 Task: Setup home page properties.
Action: Mouse moved to (1262, 92)
Screenshot: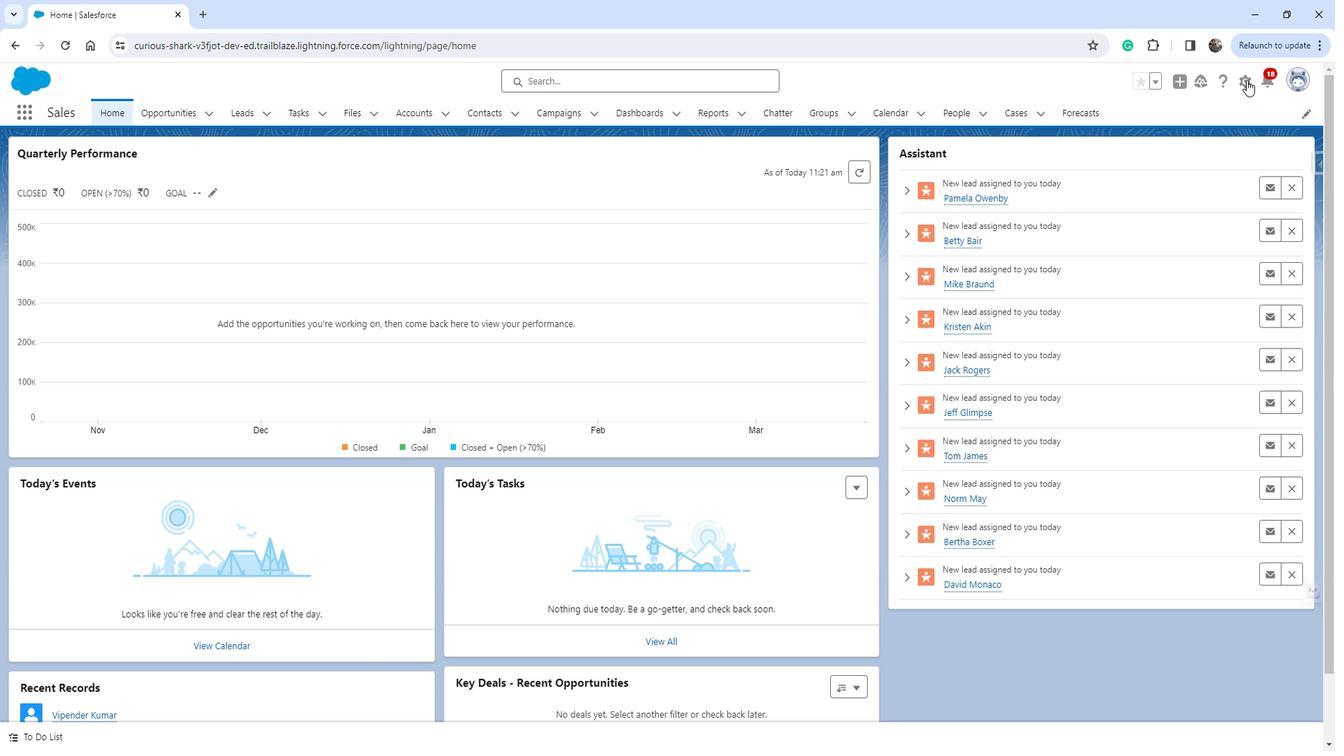 
Action: Mouse pressed left at (1262, 92)
Screenshot: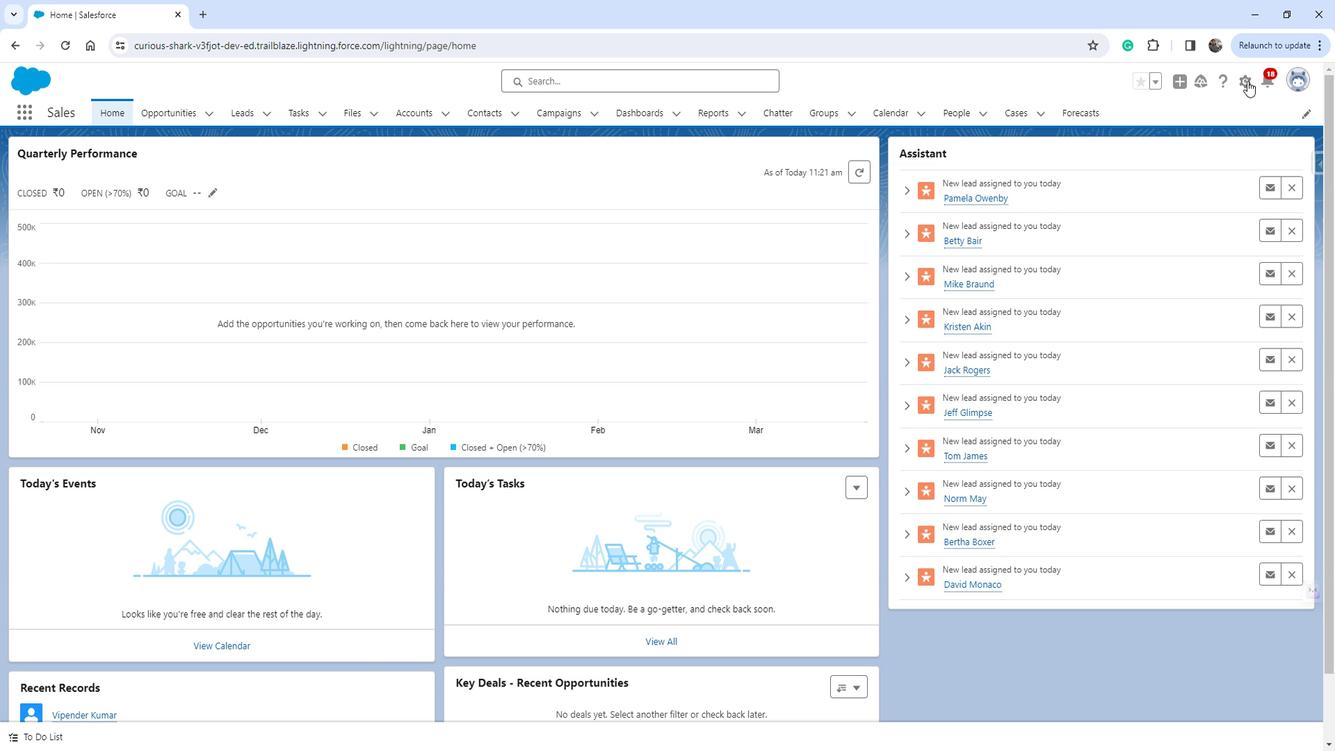 
Action: Mouse moved to (1201, 127)
Screenshot: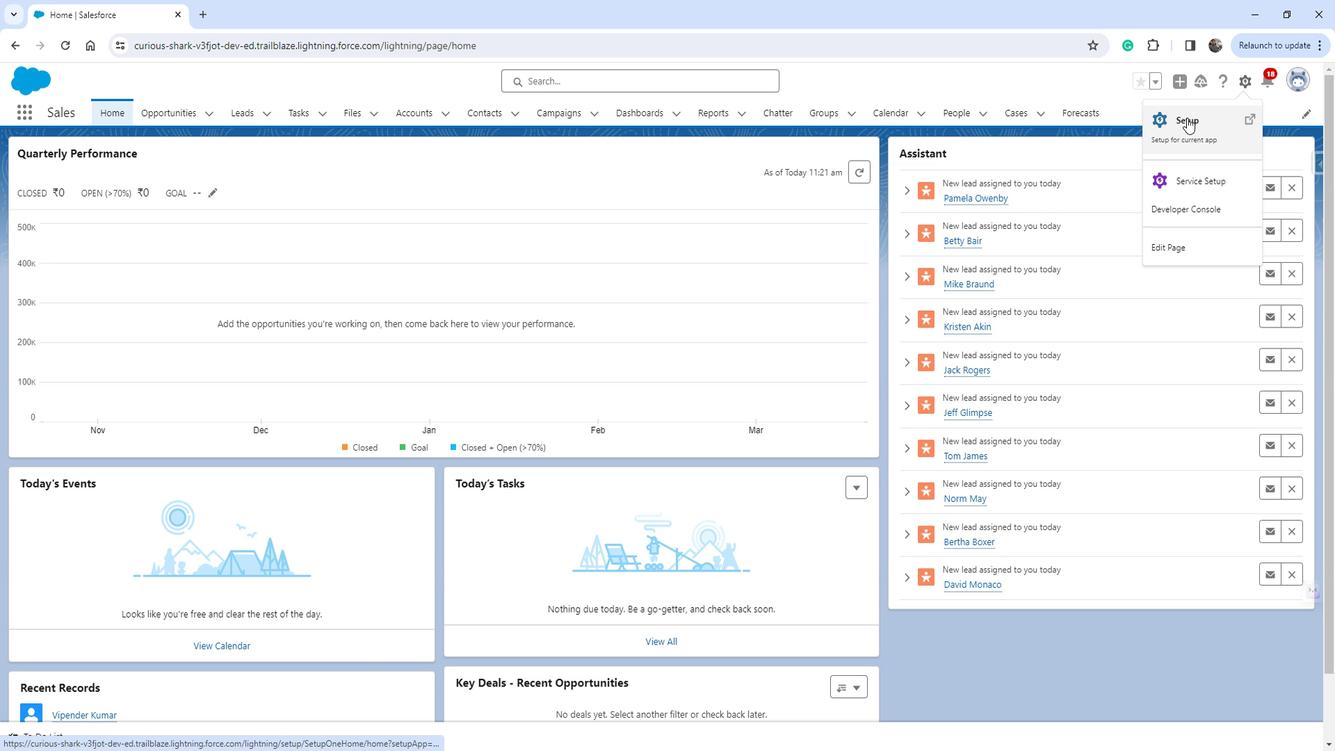 
Action: Mouse pressed left at (1201, 127)
Screenshot: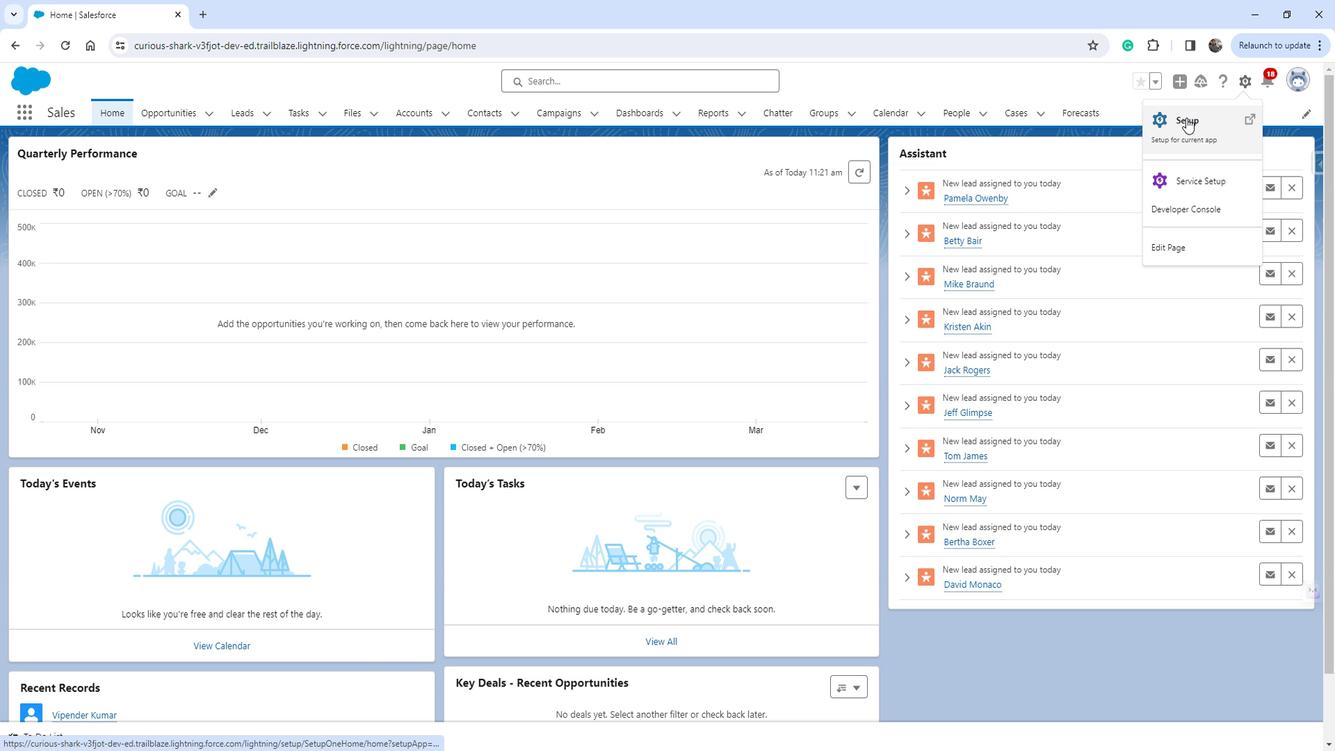 
Action: Mouse moved to (91, 427)
Screenshot: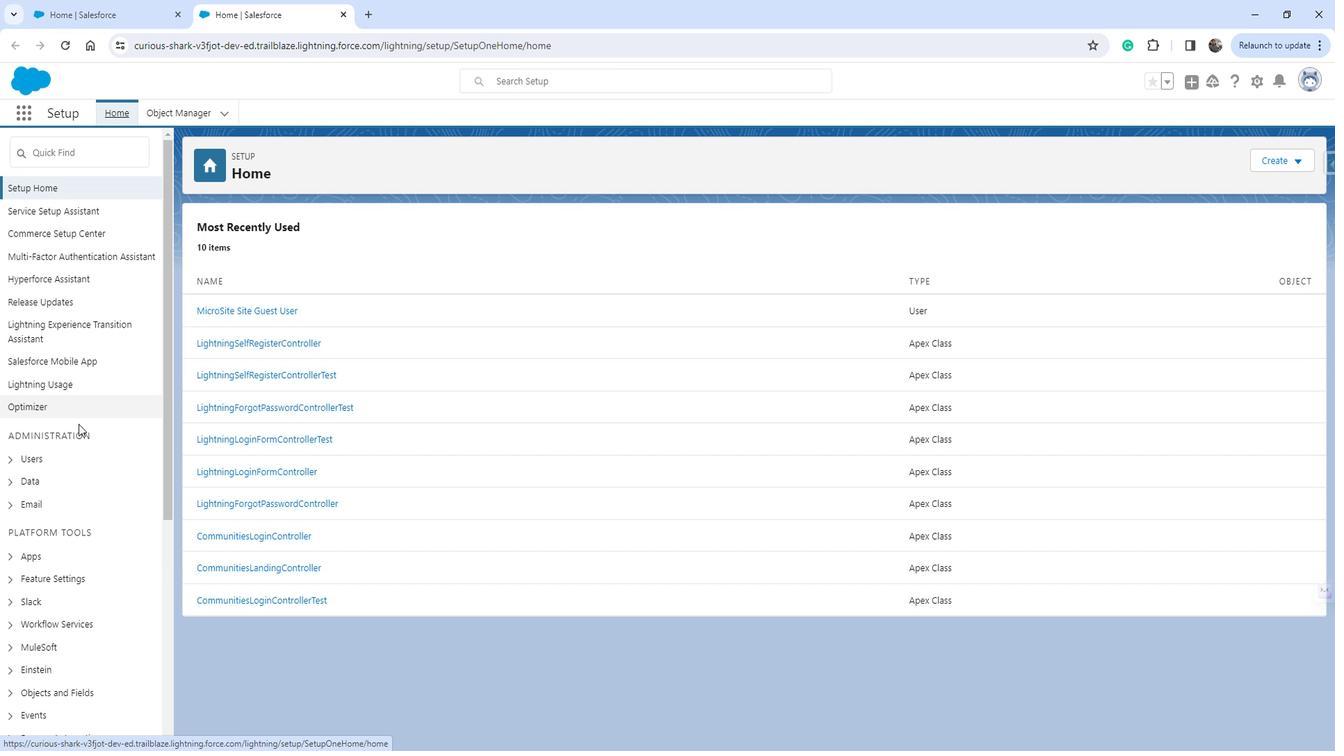 
Action: Mouse scrolled (91, 427) with delta (0, 0)
Screenshot: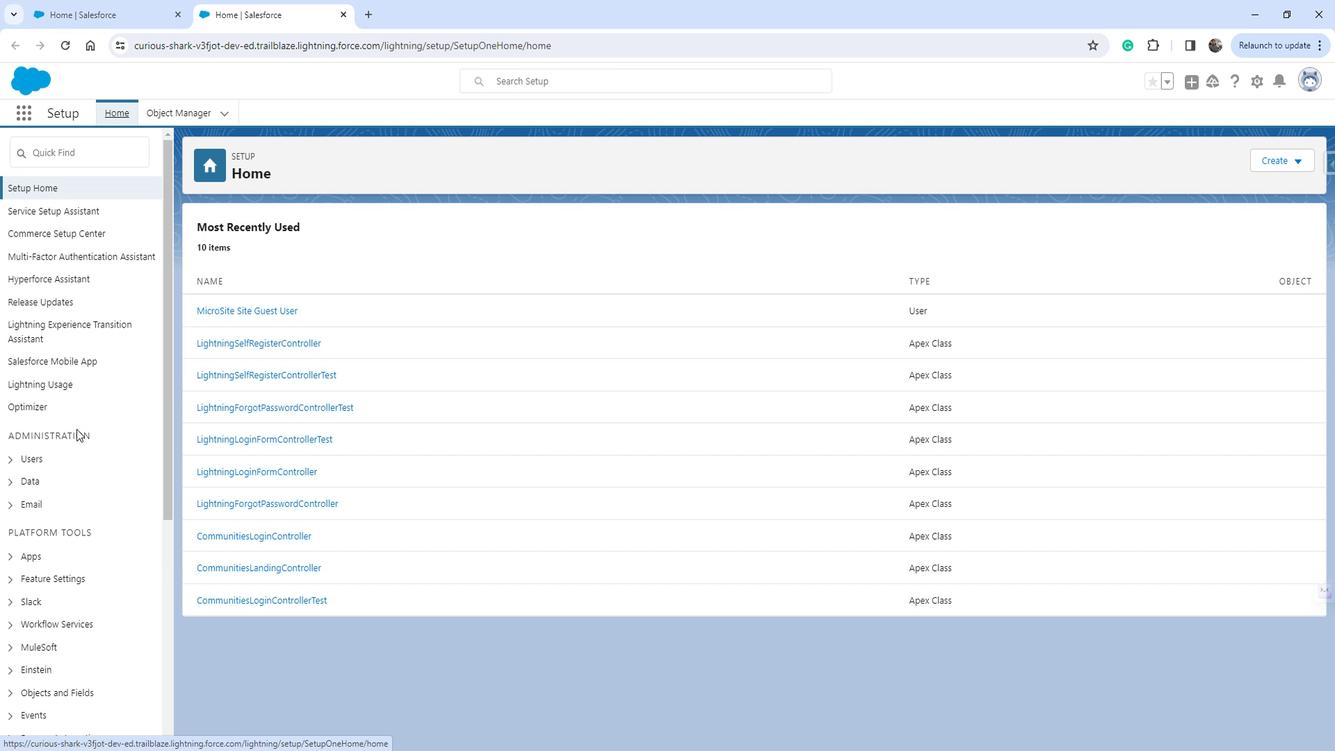 
Action: Mouse moved to (89, 430)
Screenshot: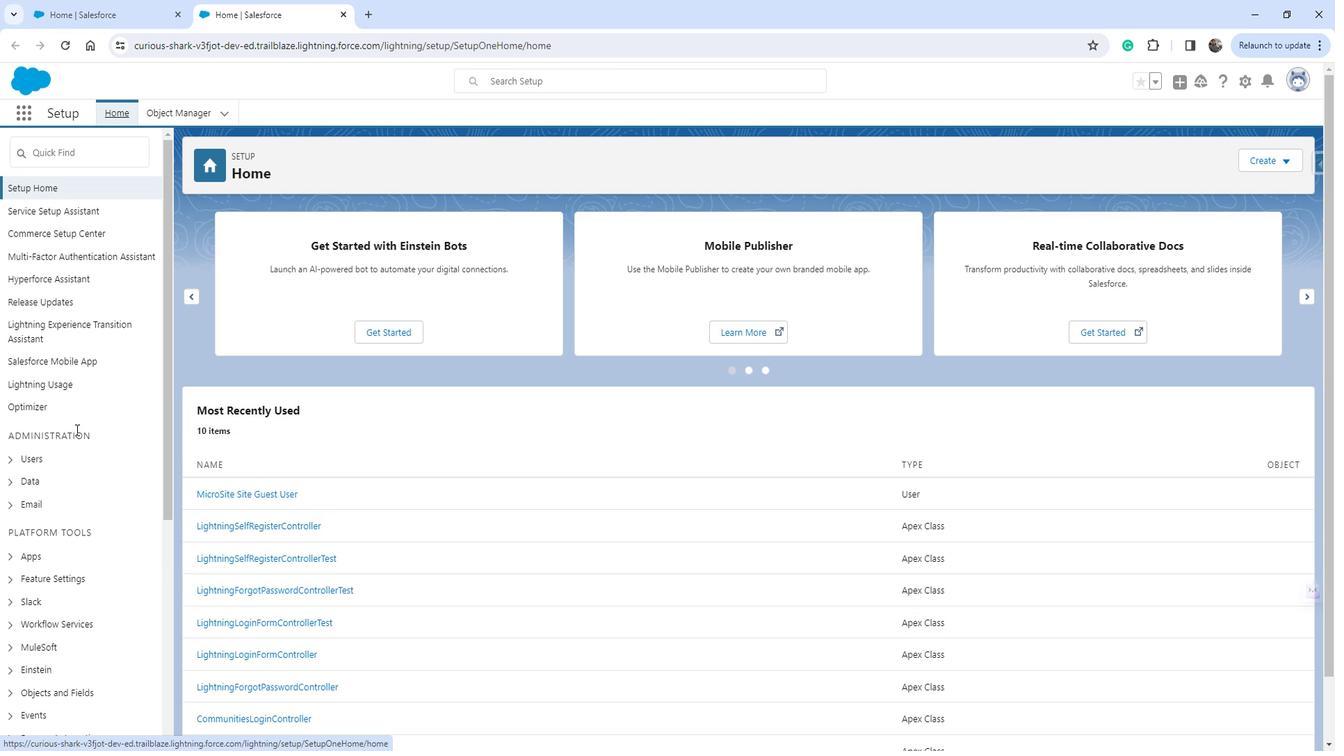
Action: Mouse scrolled (89, 429) with delta (0, 0)
Screenshot: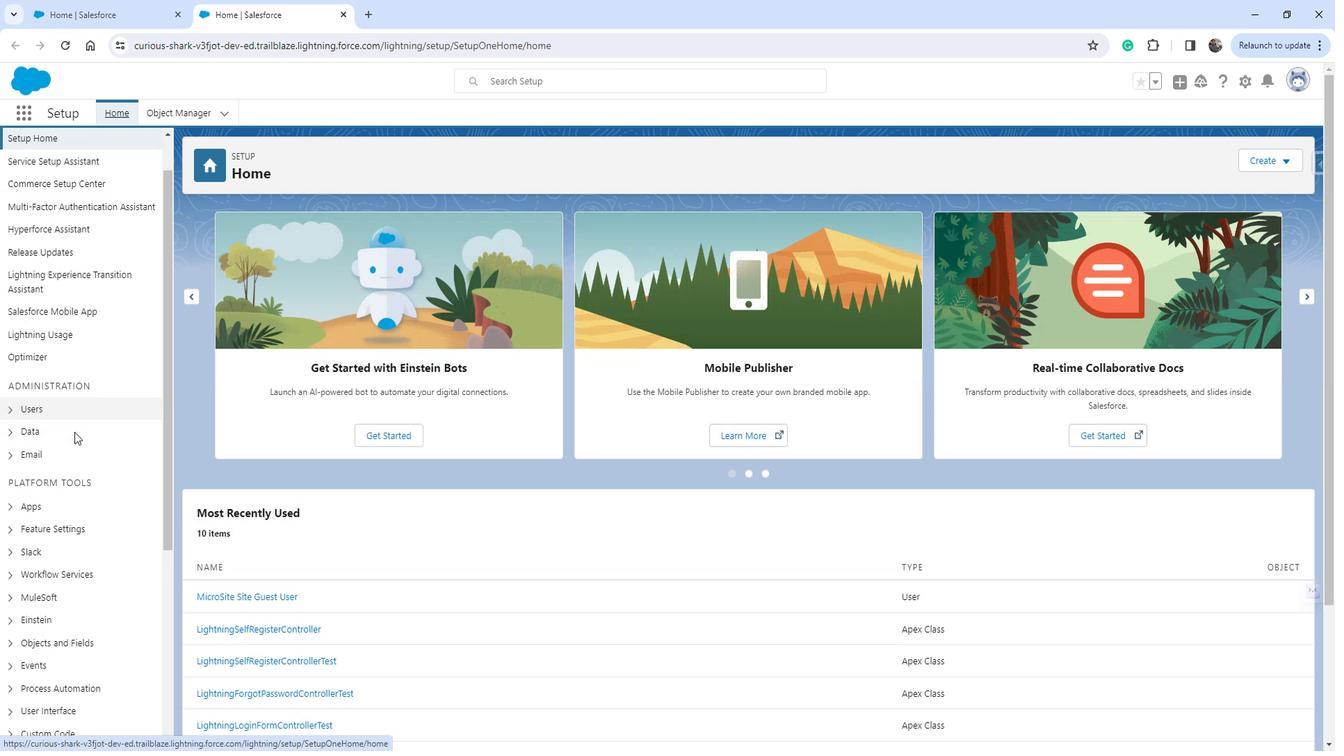 
Action: Mouse moved to (23, 432)
Screenshot: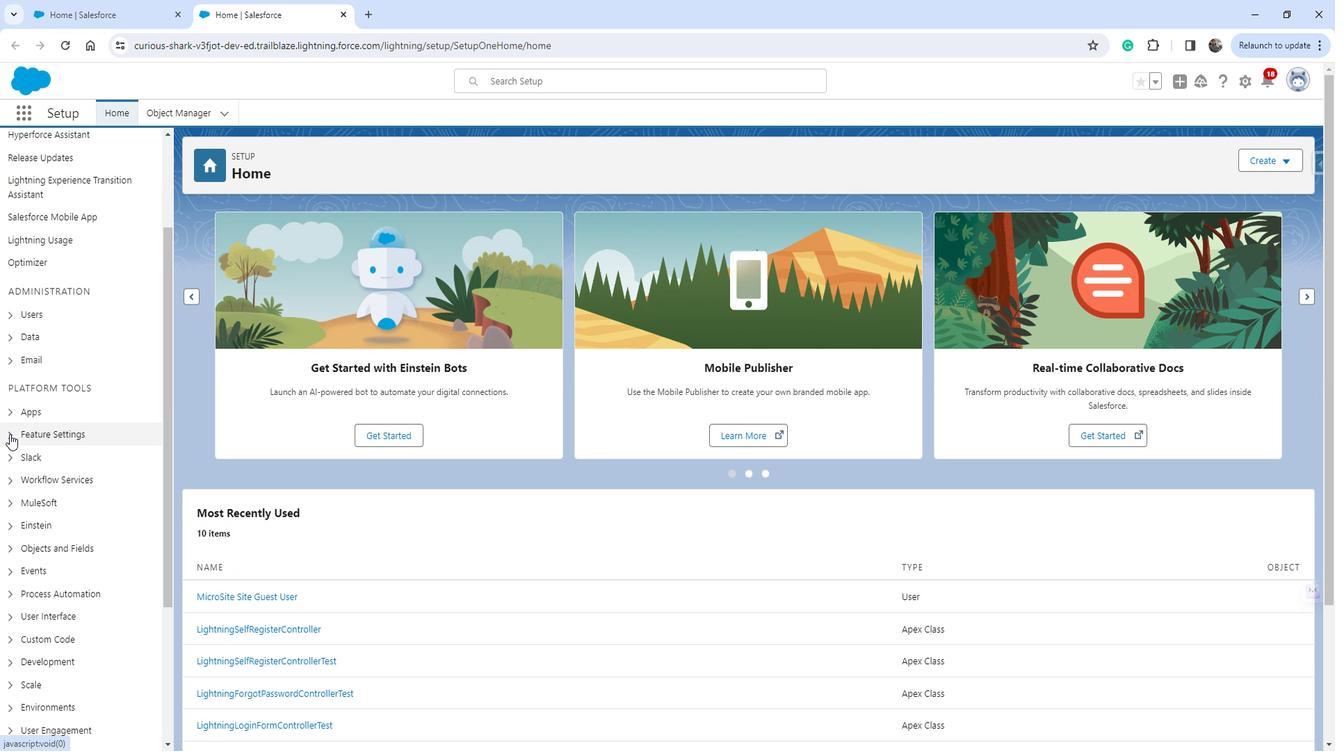 
Action: Mouse pressed left at (23, 432)
Screenshot: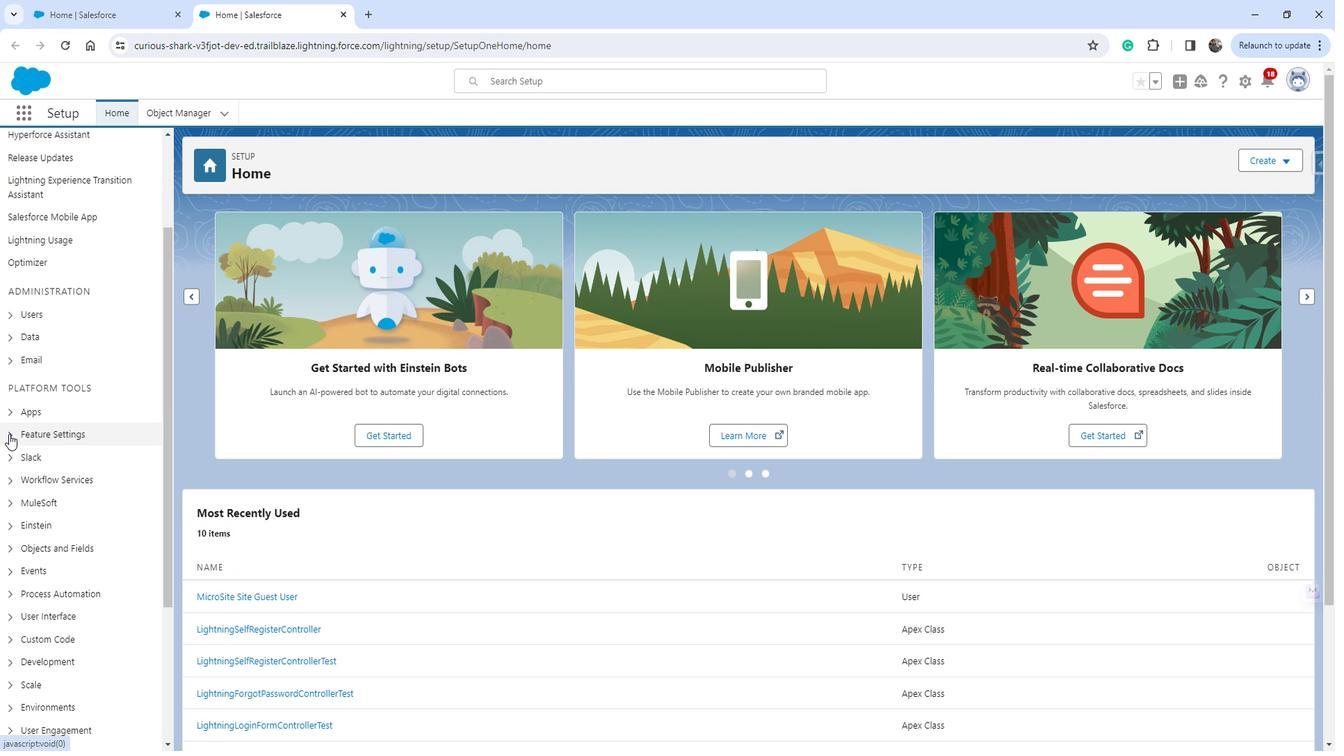 
Action: Mouse moved to (84, 444)
Screenshot: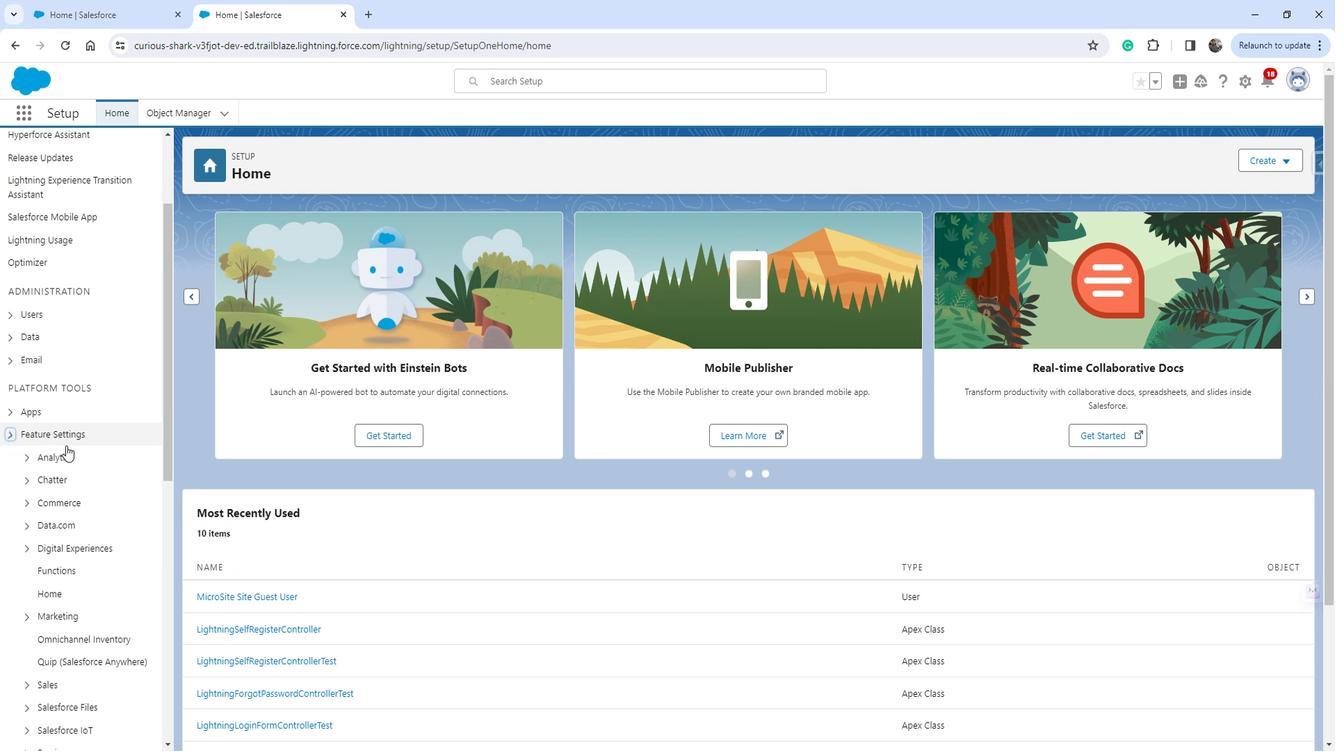 
Action: Mouse scrolled (84, 443) with delta (0, 0)
Screenshot: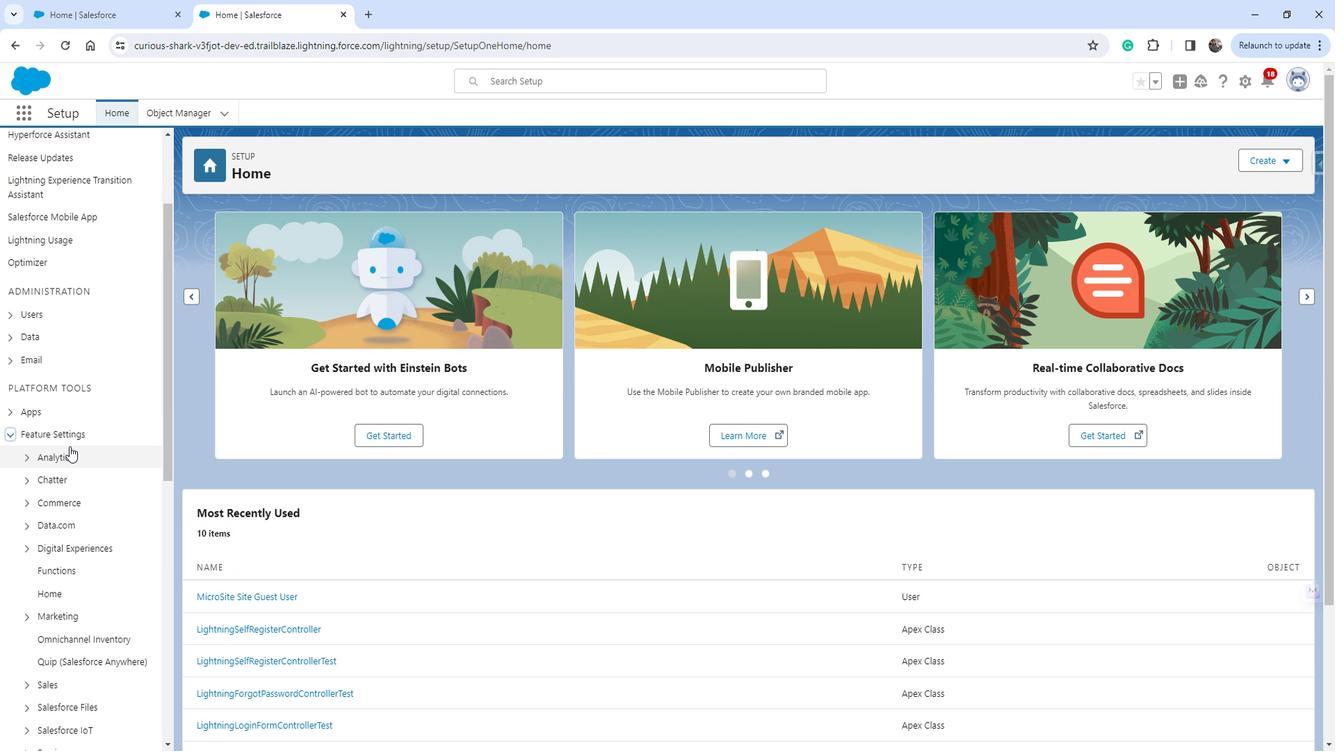 
Action: Mouse scrolled (84, 443) with delta (0, 0)
Screenshot: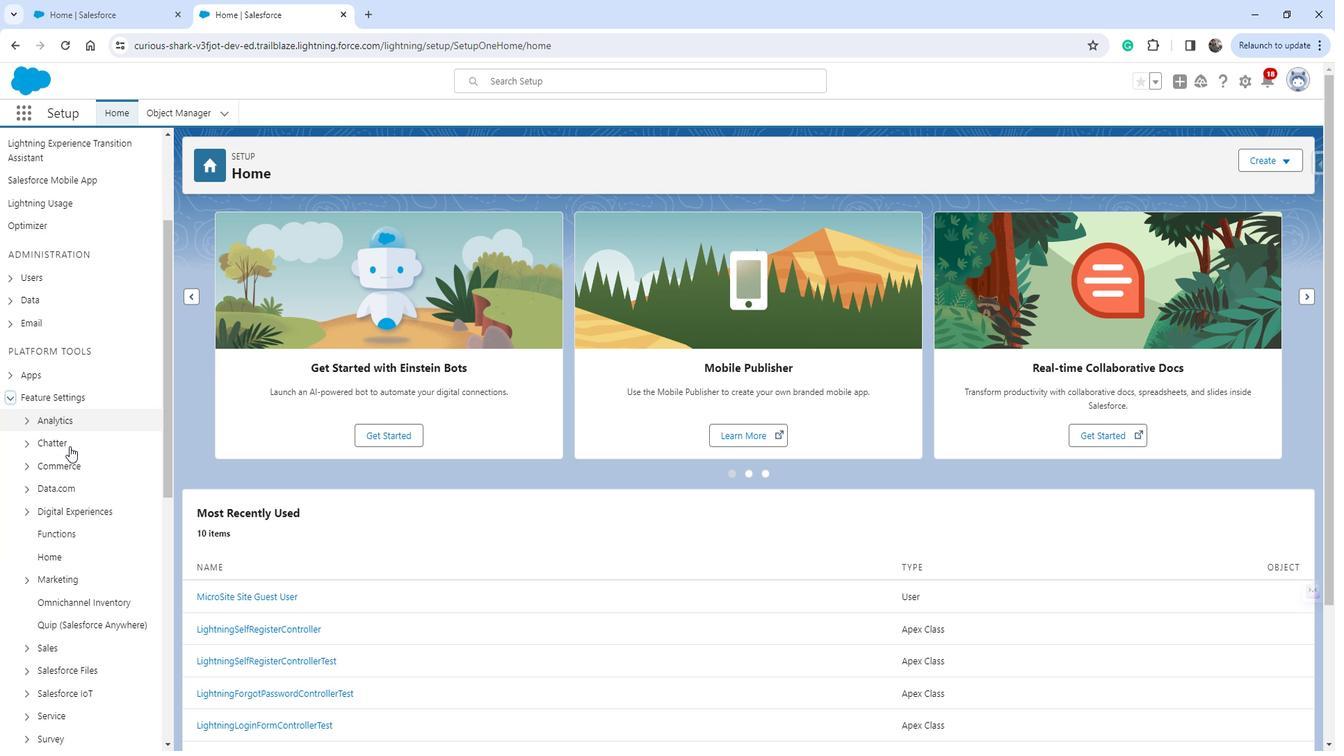 
Action: Mouse moved to (93, 404)
Screenshot: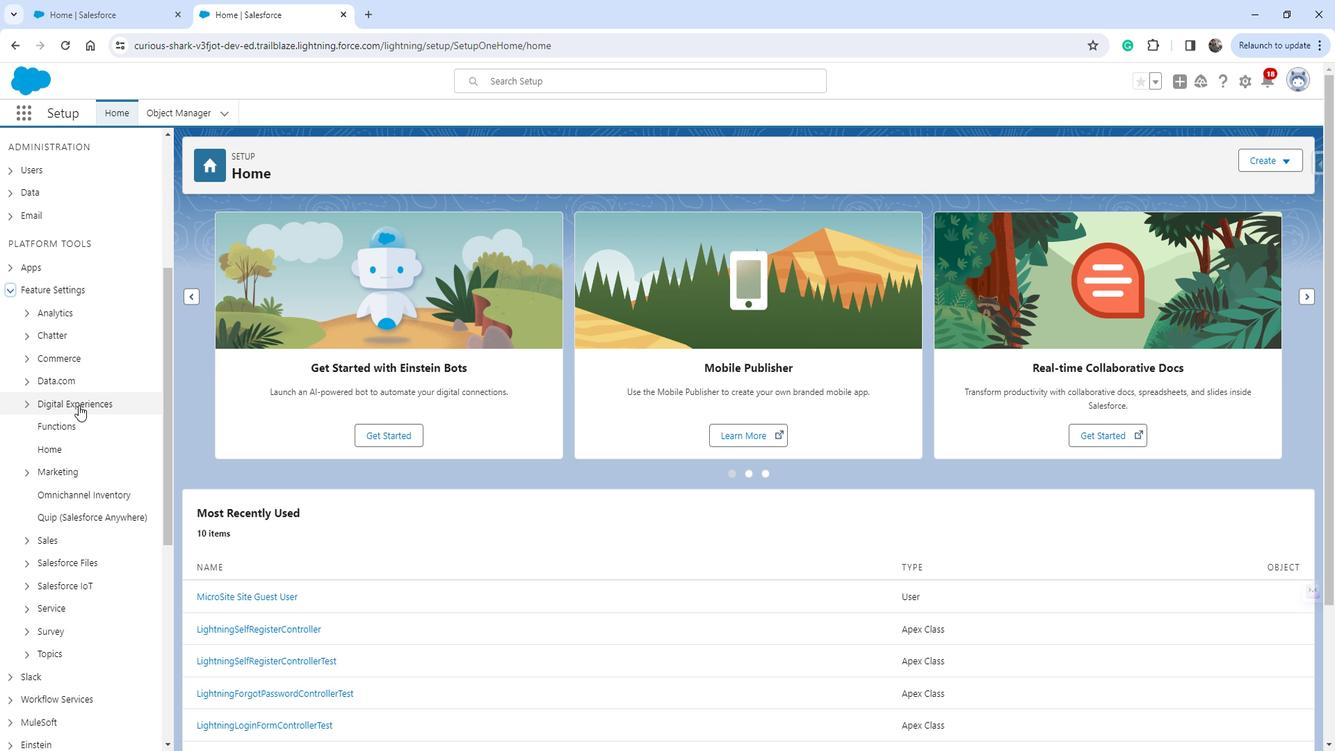
Action: Mouse pressed left at (93, 404)
Screenshot: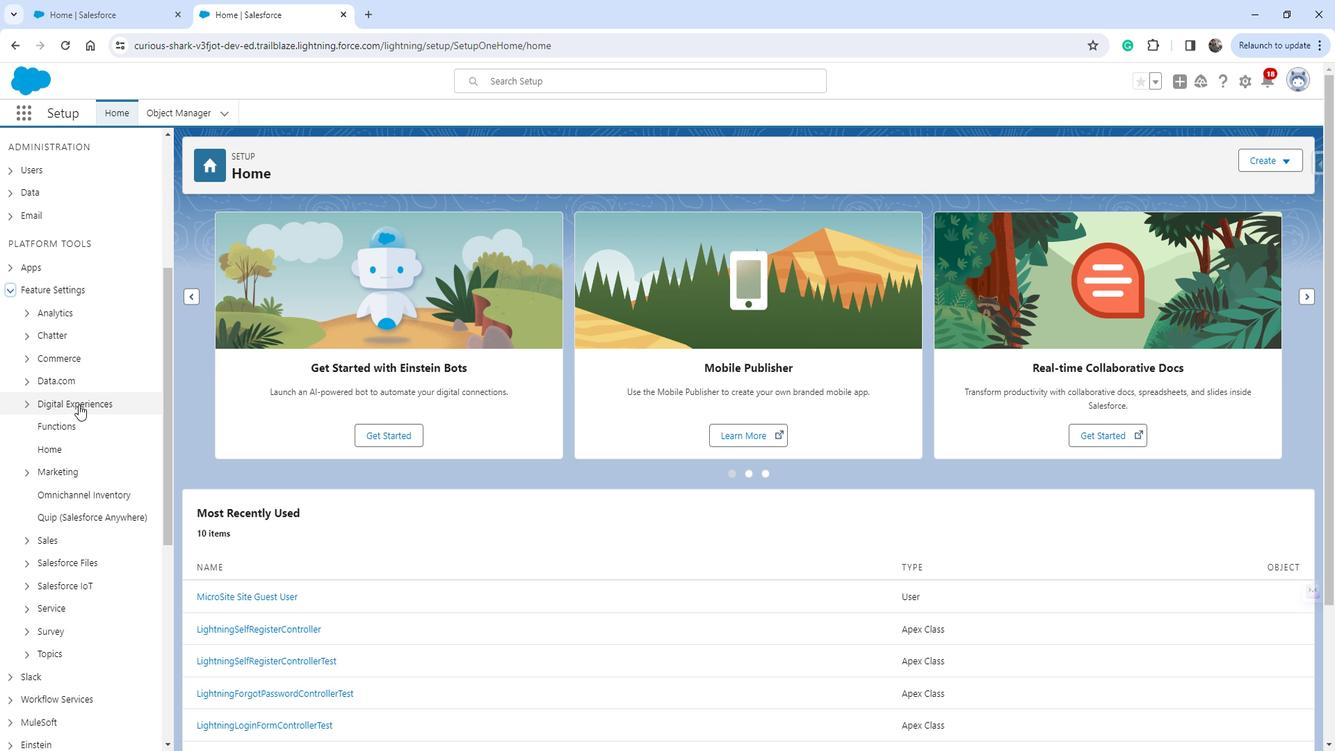 
Action: Mouse moved to (77, 426)
Screenshot: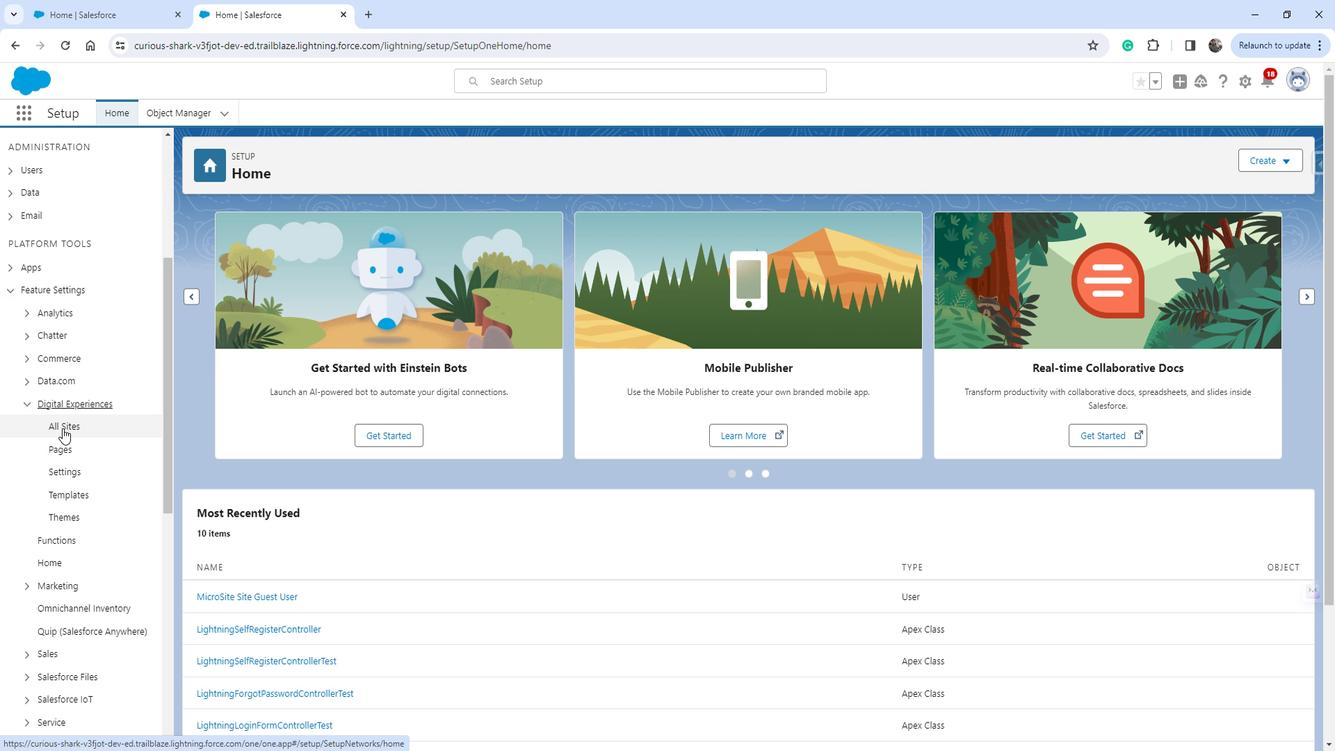 
Action: Mouse pressed left at (77, 426)
Screenshot: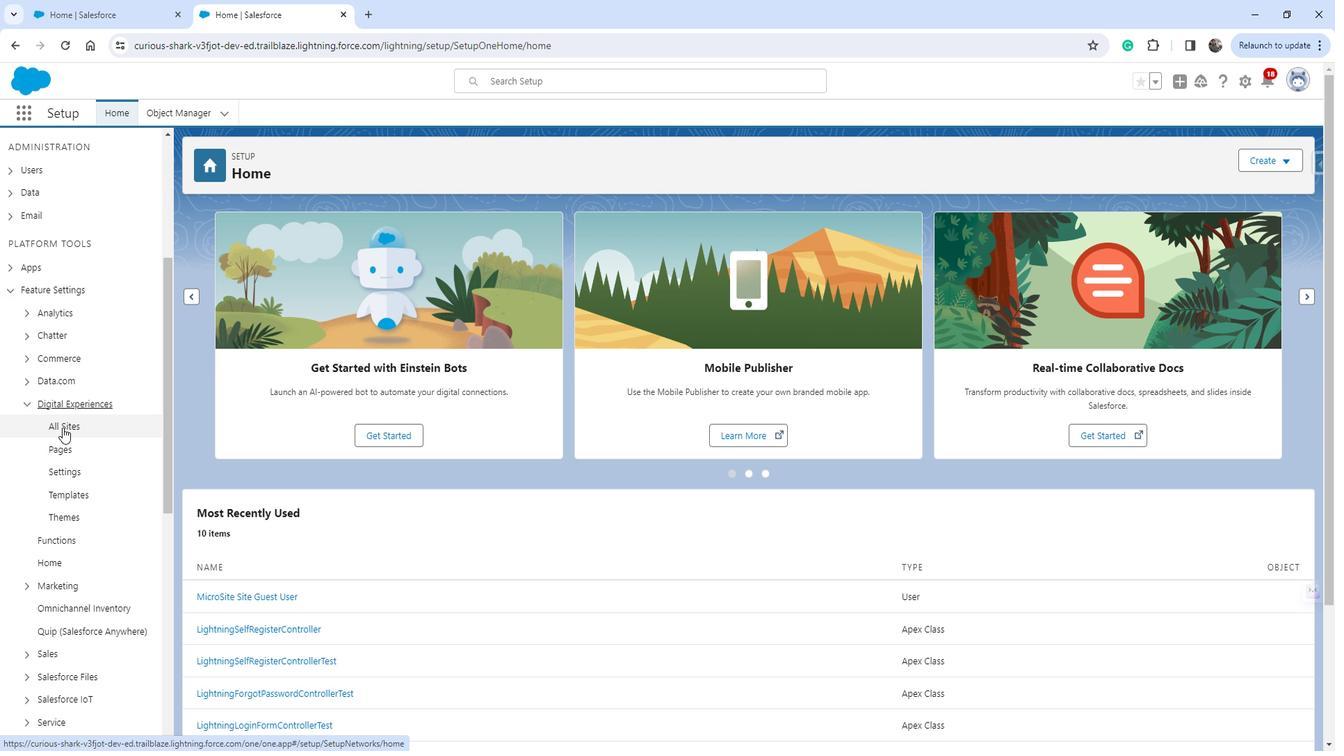 
Action: Mouse moved to (239, 336)
Screenshot: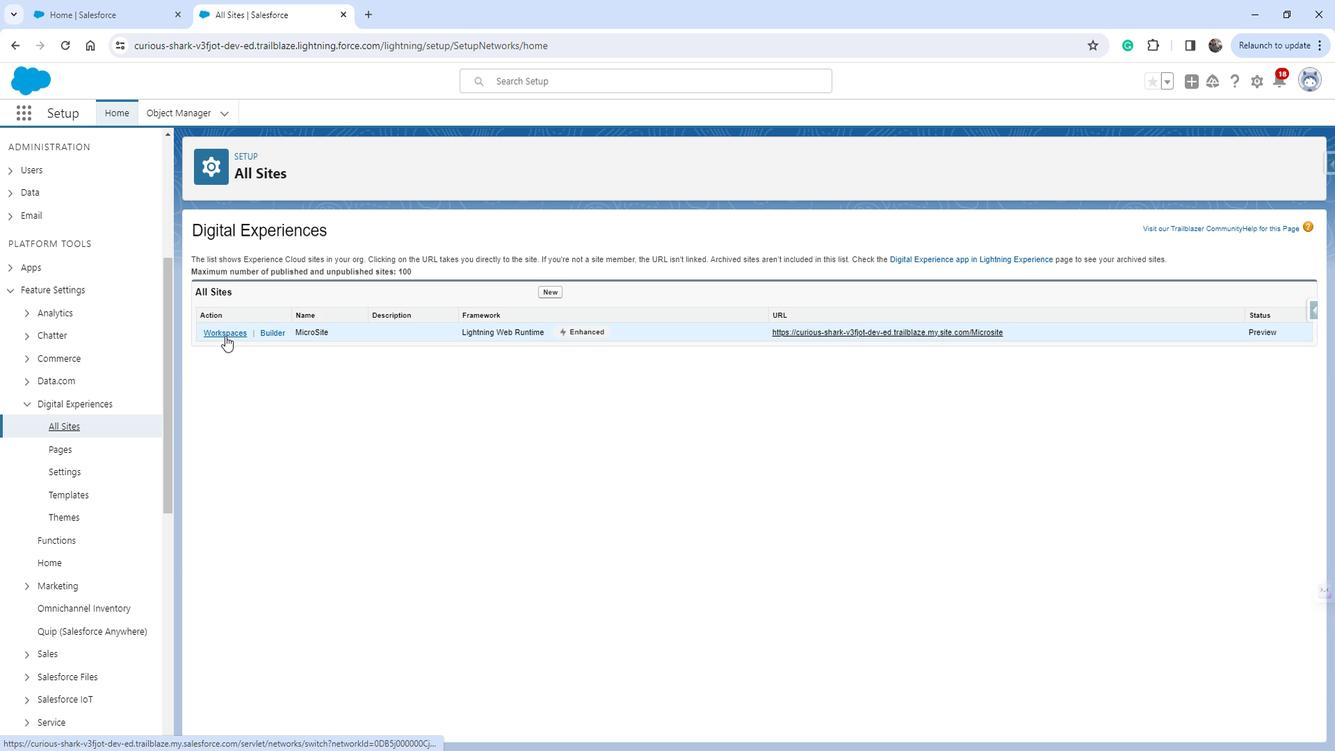 
Action: Mouse pressed left at (239, 336)
Screenshot: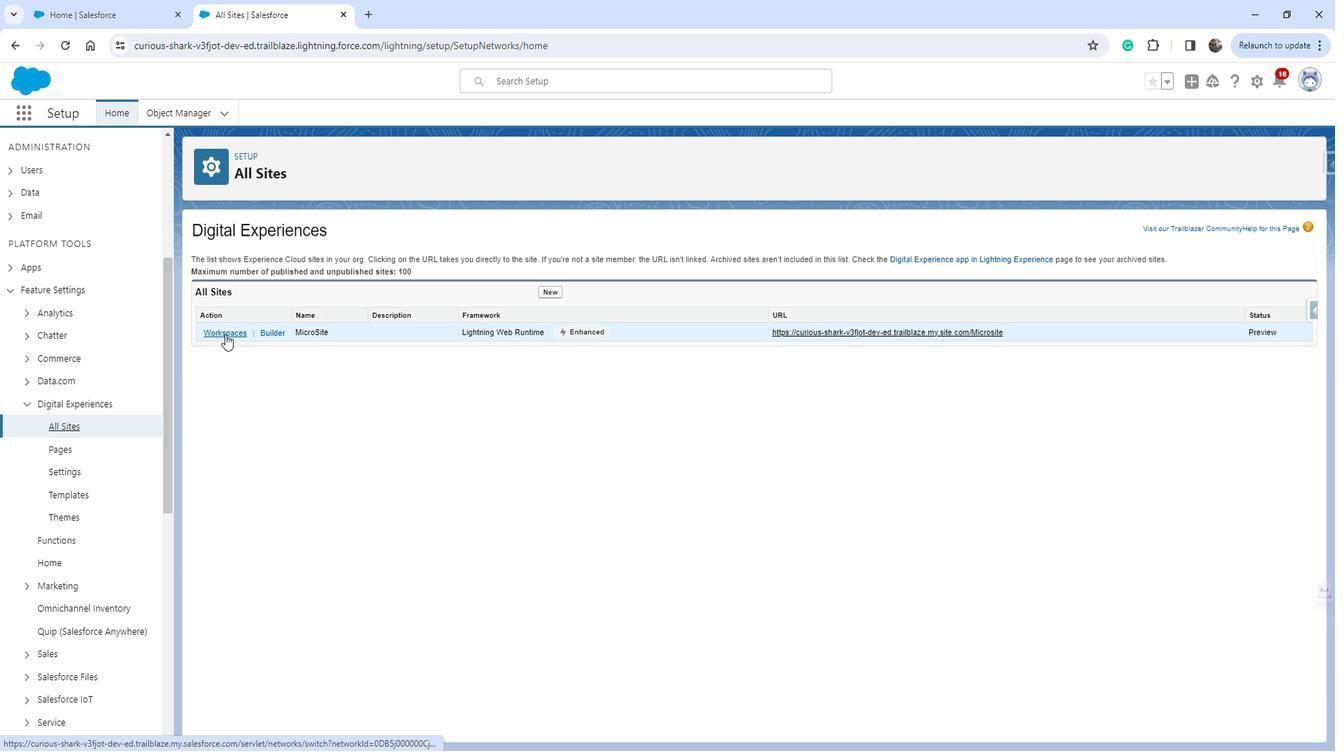 
Action: Mouse moved to (242, 362)
Screenshot: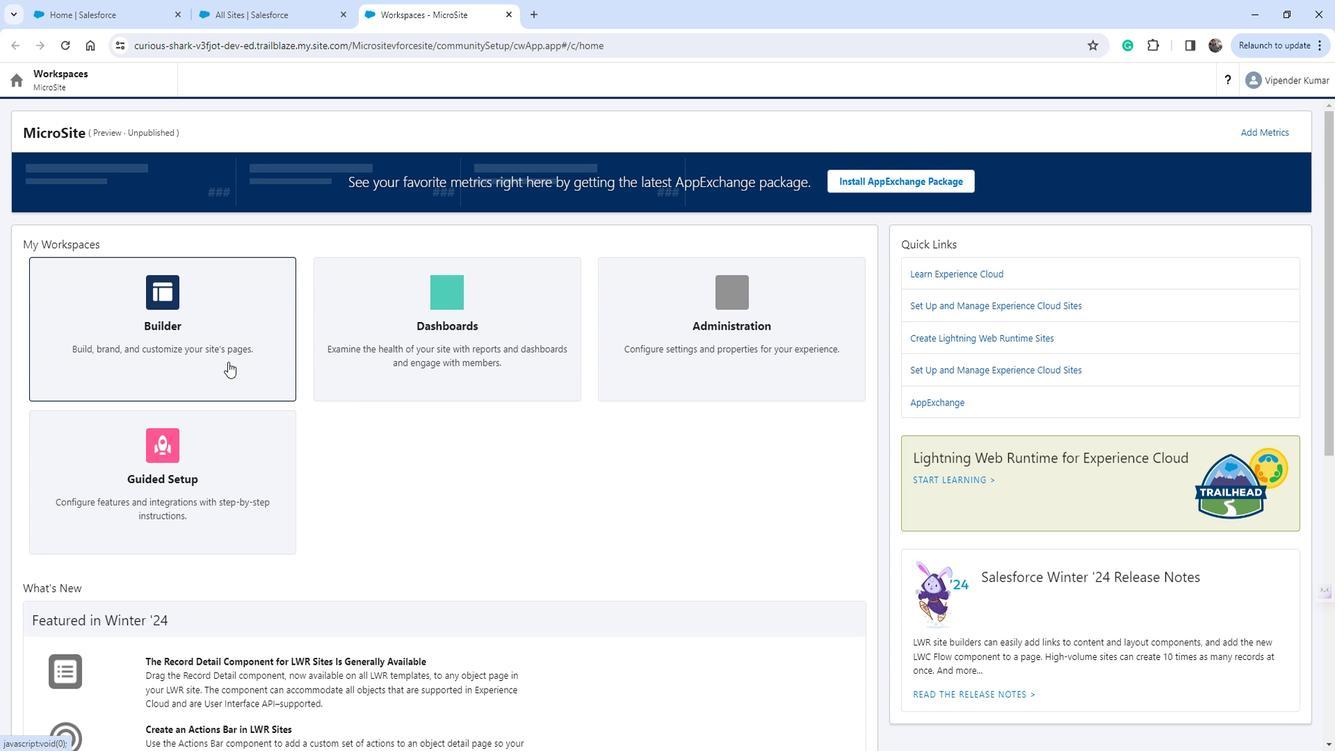 
Action: Mouse pressed left at (242, 362)
Screenshot: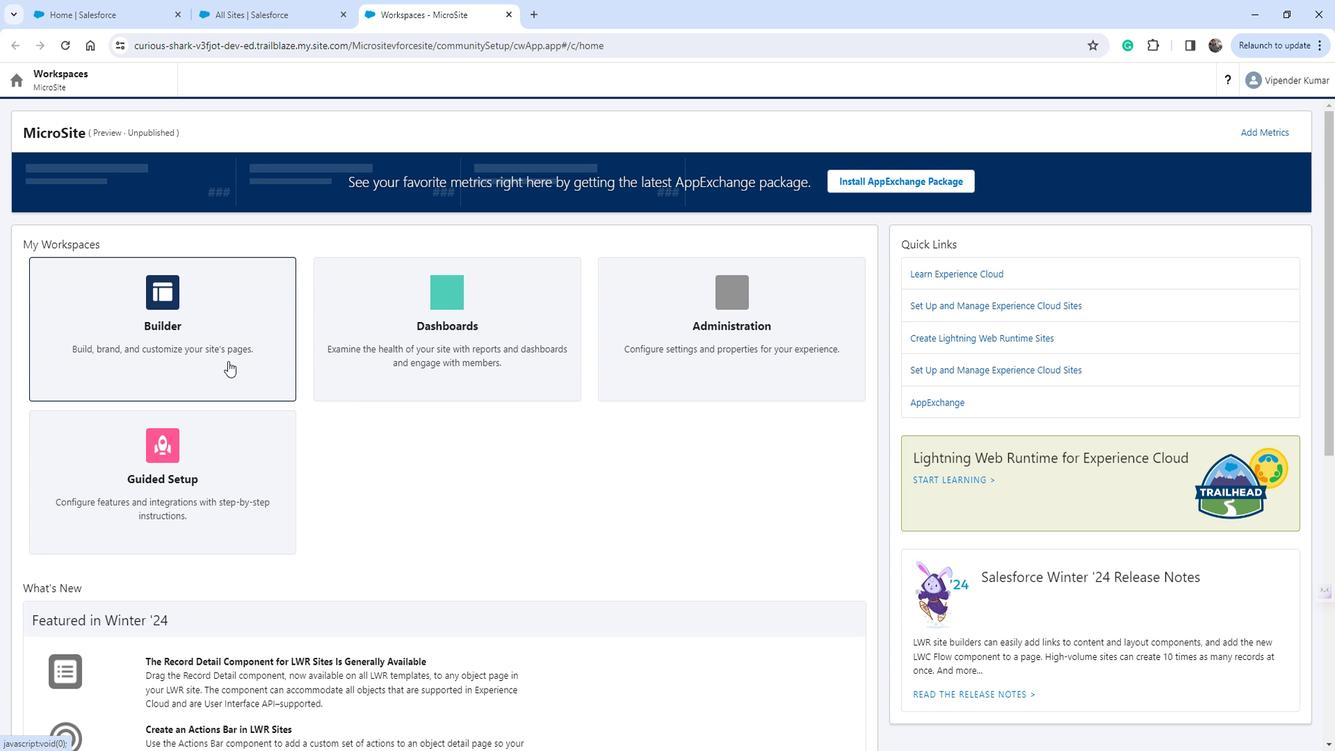 
Action: Mouse moved to (258, 93)
Screenshot: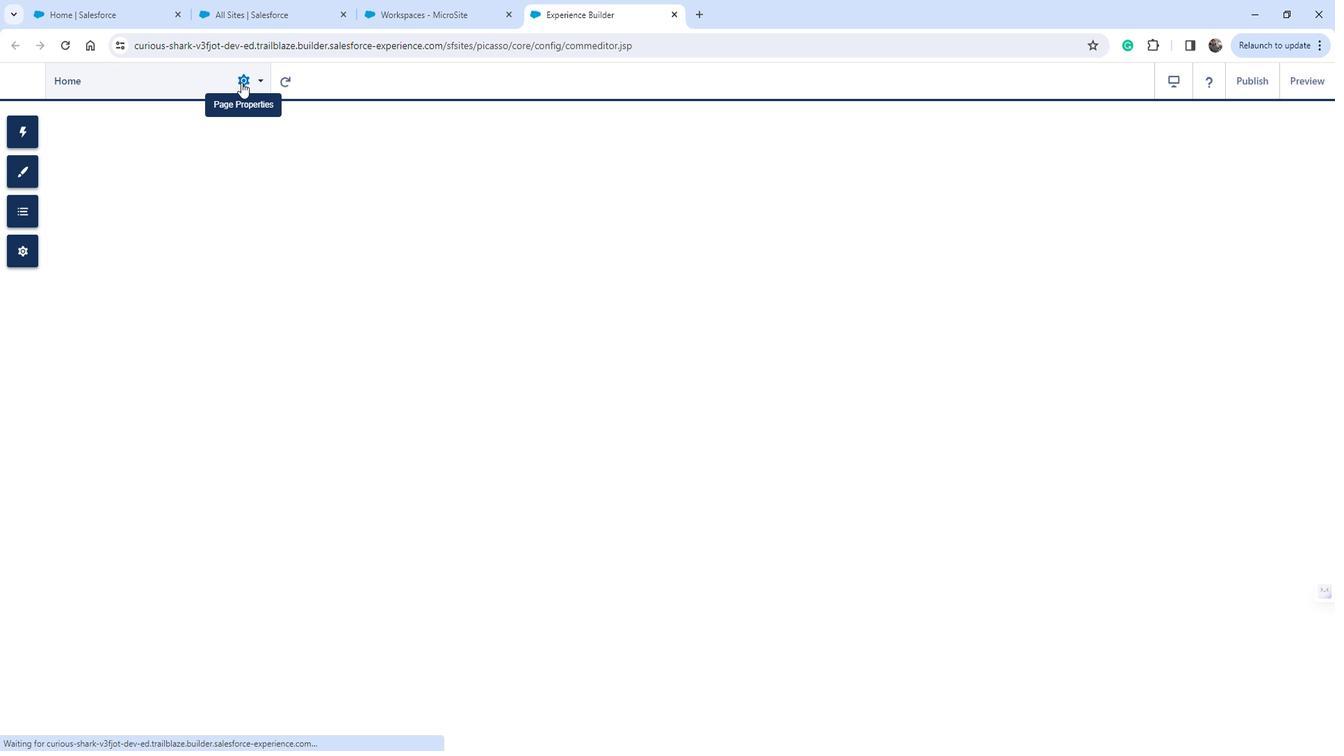 
Action: Mouse pressed left at (258, 93)
Screenshot: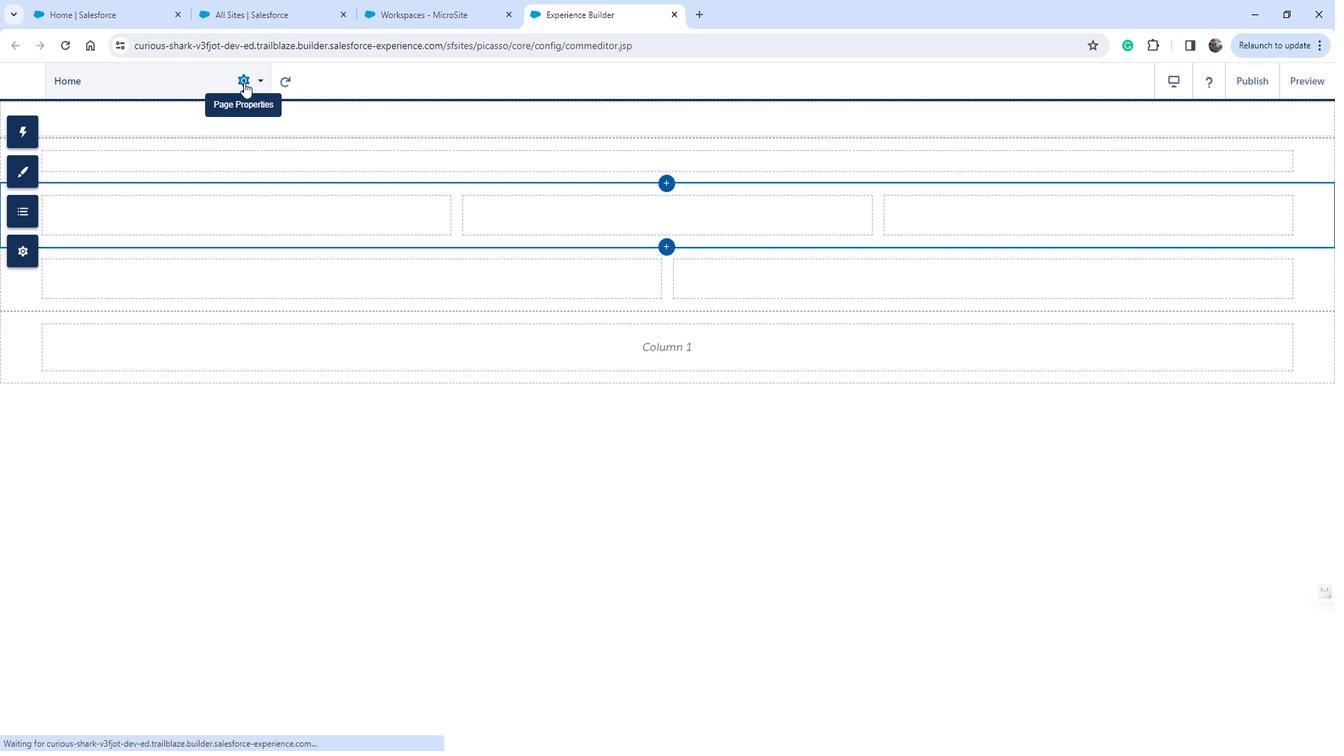 
Action: Mouse moved to (436, 388)
Screenshot: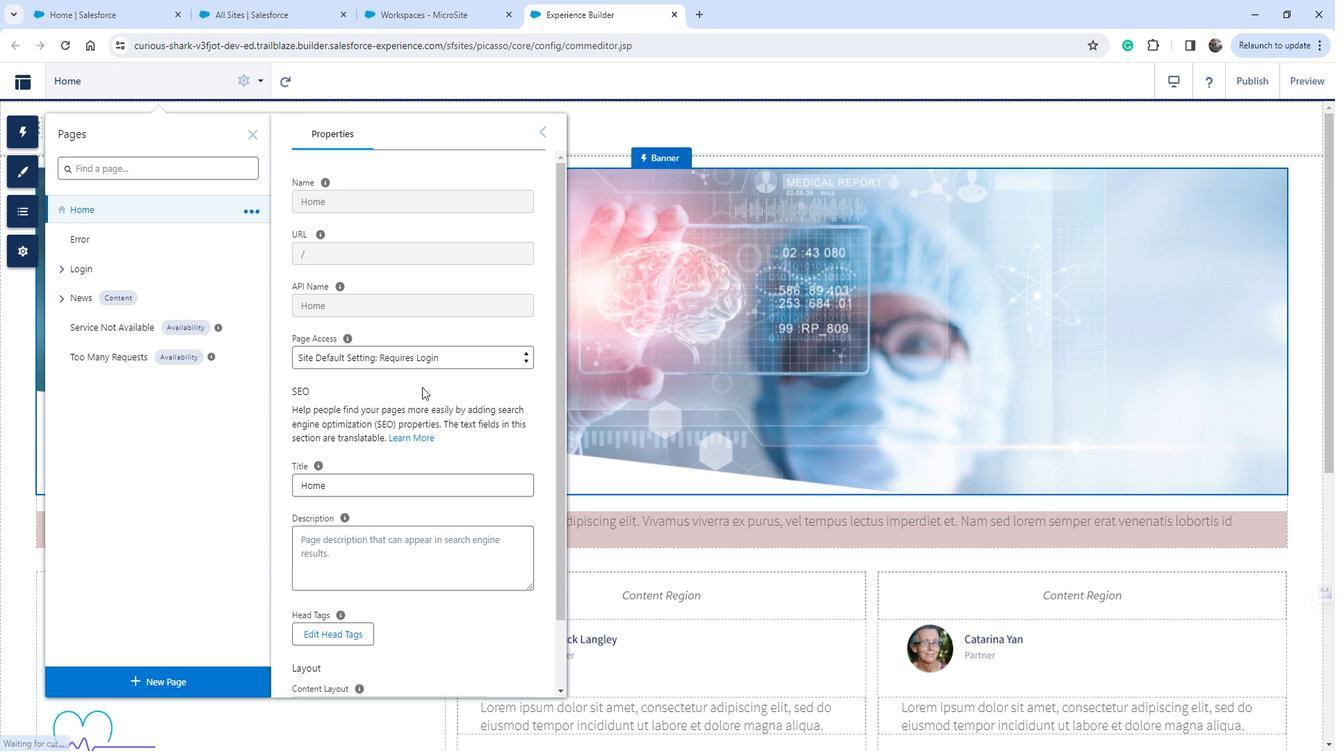 
Action: Mouse scrolled (436, 388) with delta (0, 0)
Screenshot: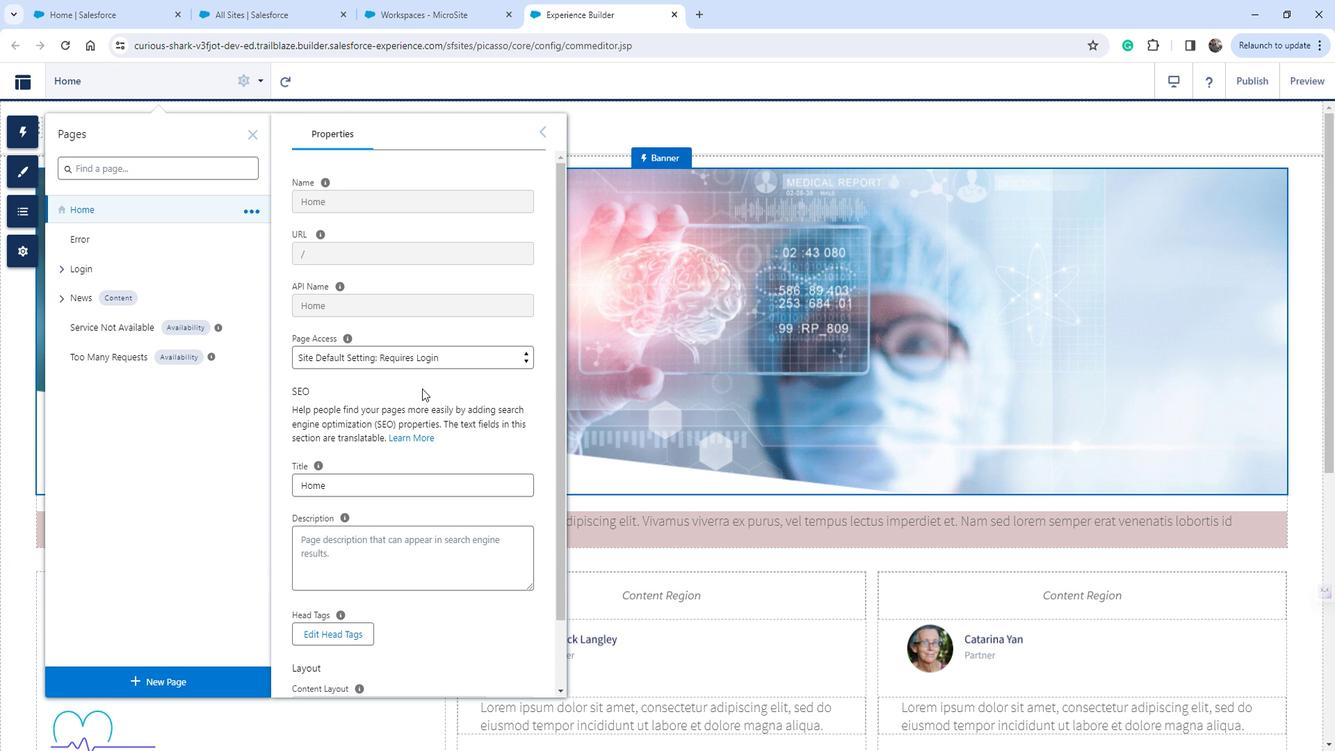 
Action: Mouse moved to (518, 293)
Screenshot: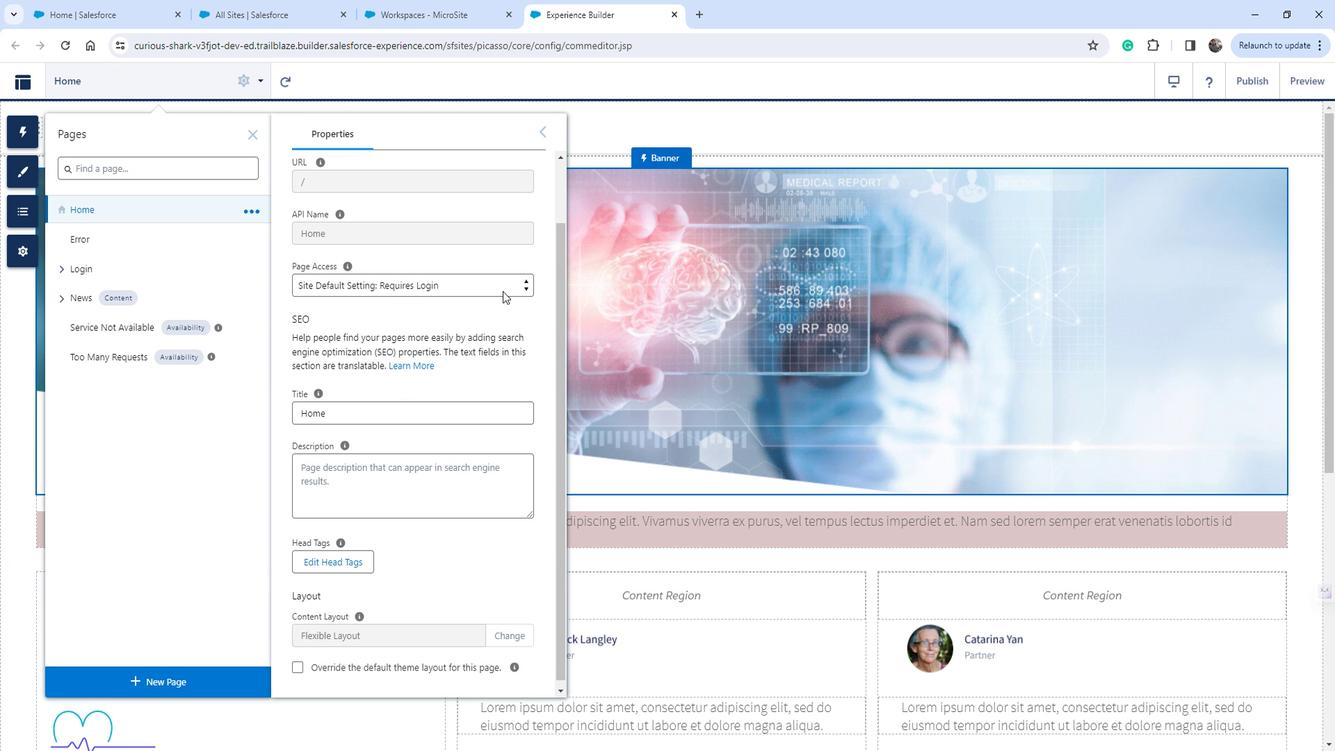 
Action: Mouse pressed left at (518, 293)
Screenshot: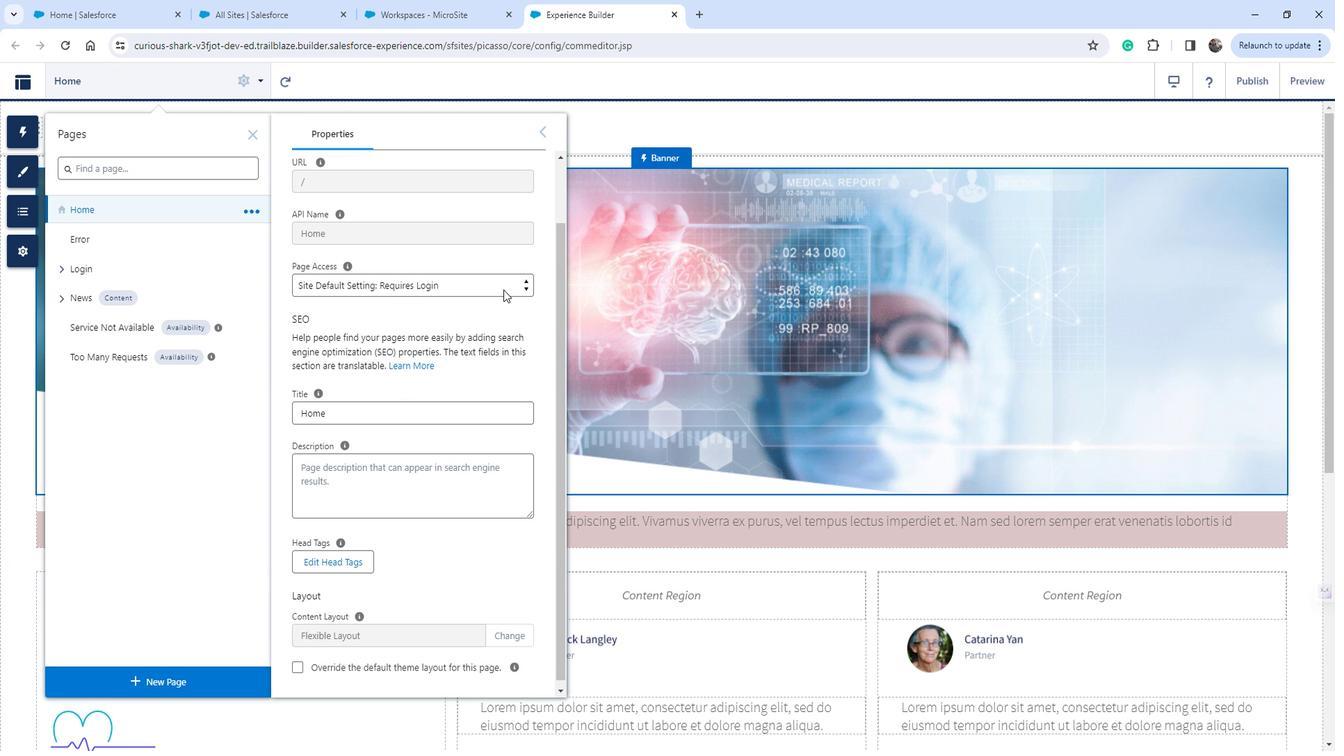 
Action: Mouse moved to (479, 328)
Screenshot: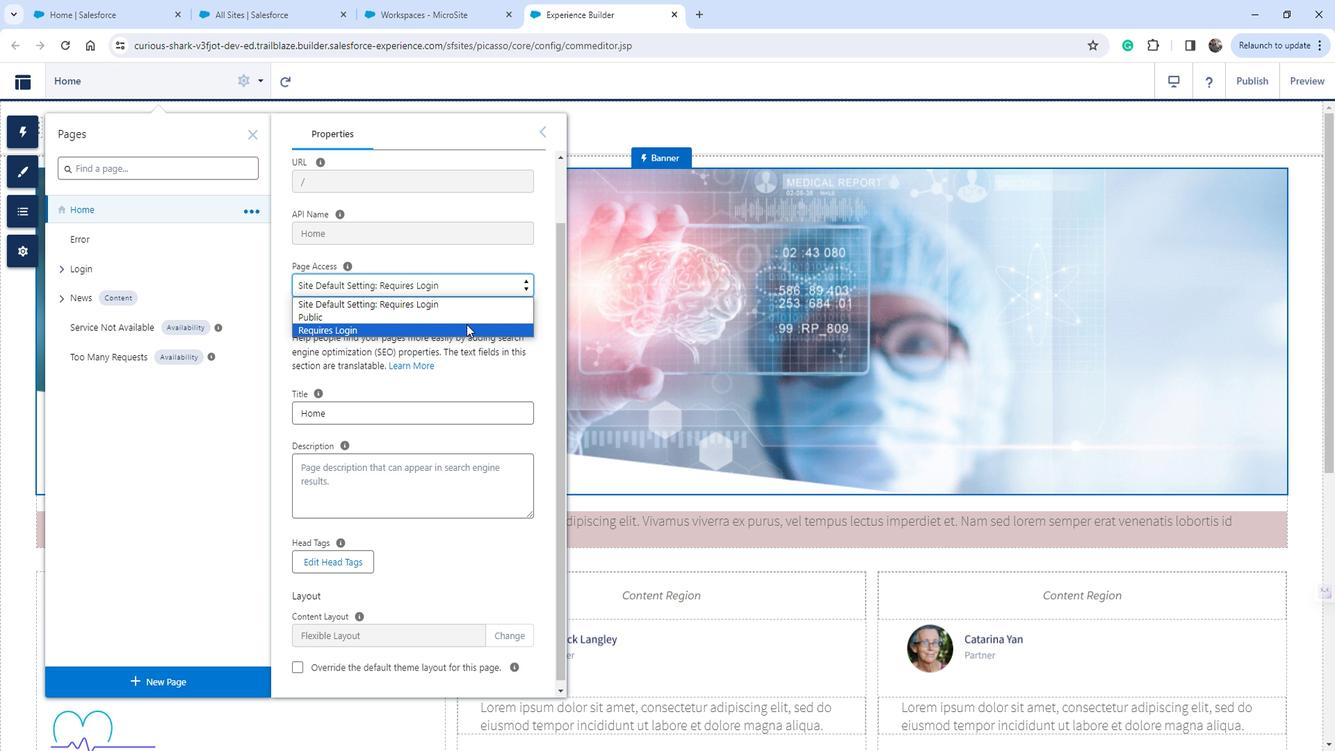 
Action: Mouse pressed left at (479, 328)
Screenshot: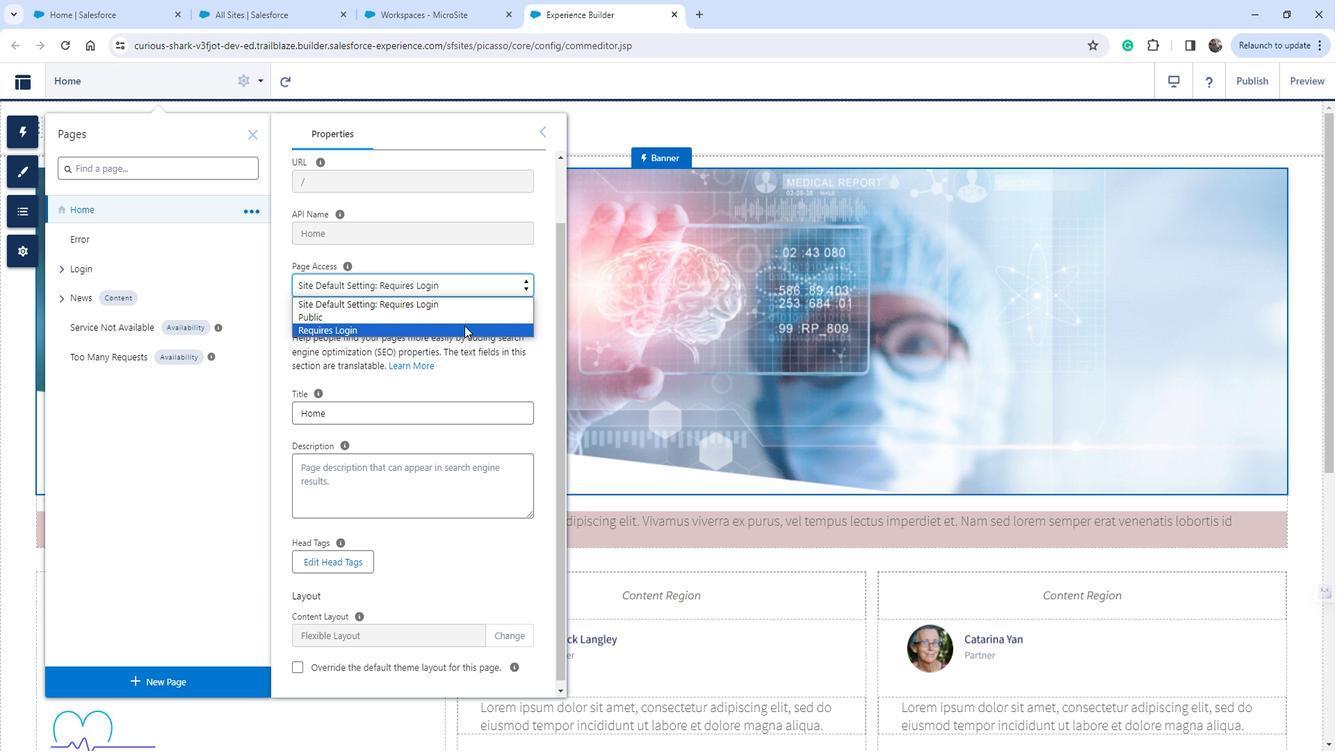
Action: Mouse moved to (500, 329)
Screenshot: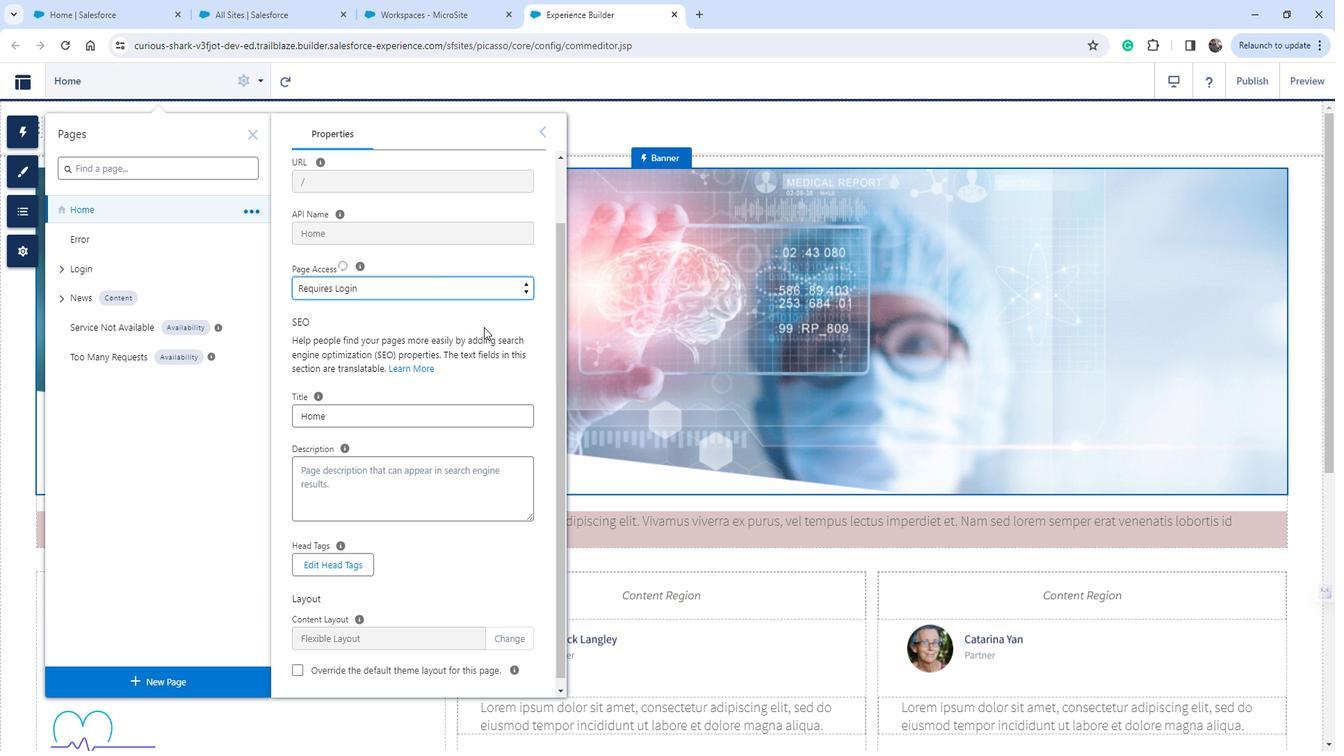 
Action: Mouse scrolled (500, 329) with delta (0, 0)
Screenshot: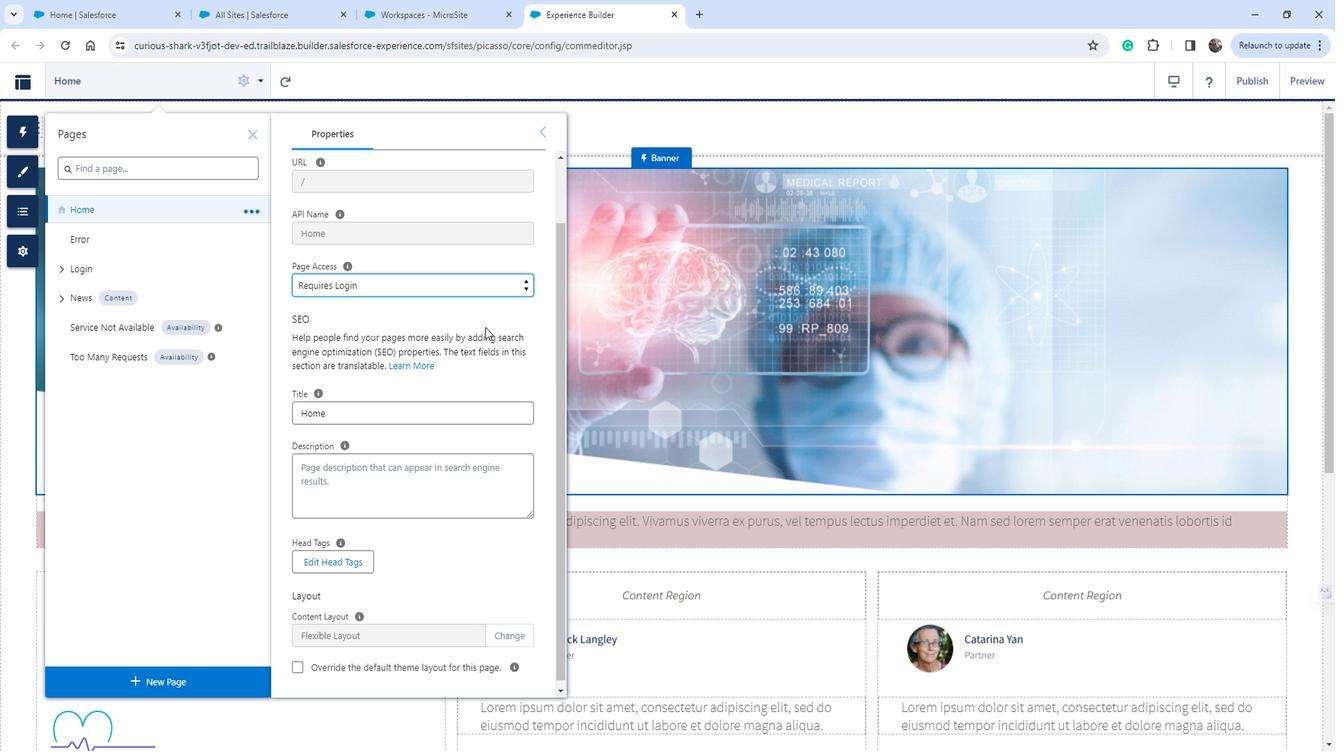 
Action: Mouse scrolled (500, 329) with delta (0, 0)
Screenshot: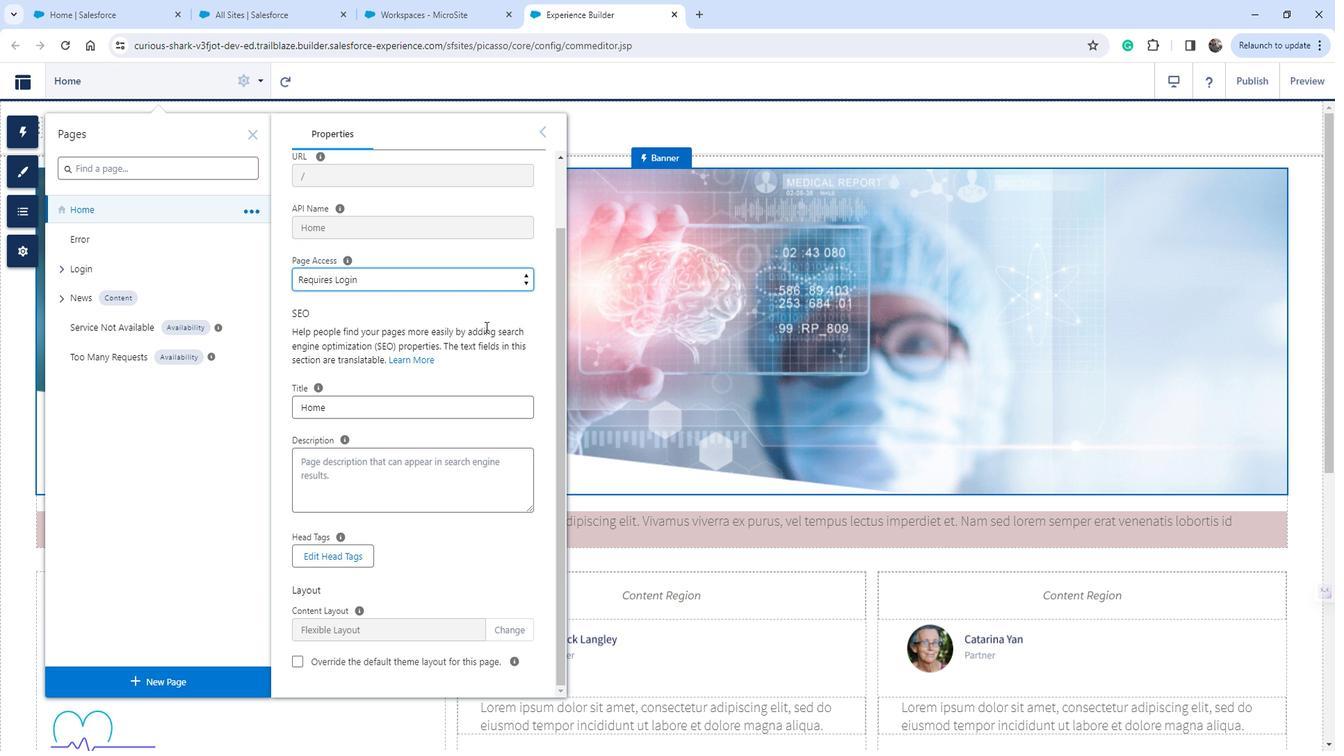 
Action: Mouse moved to (480, 498)
Screenshot: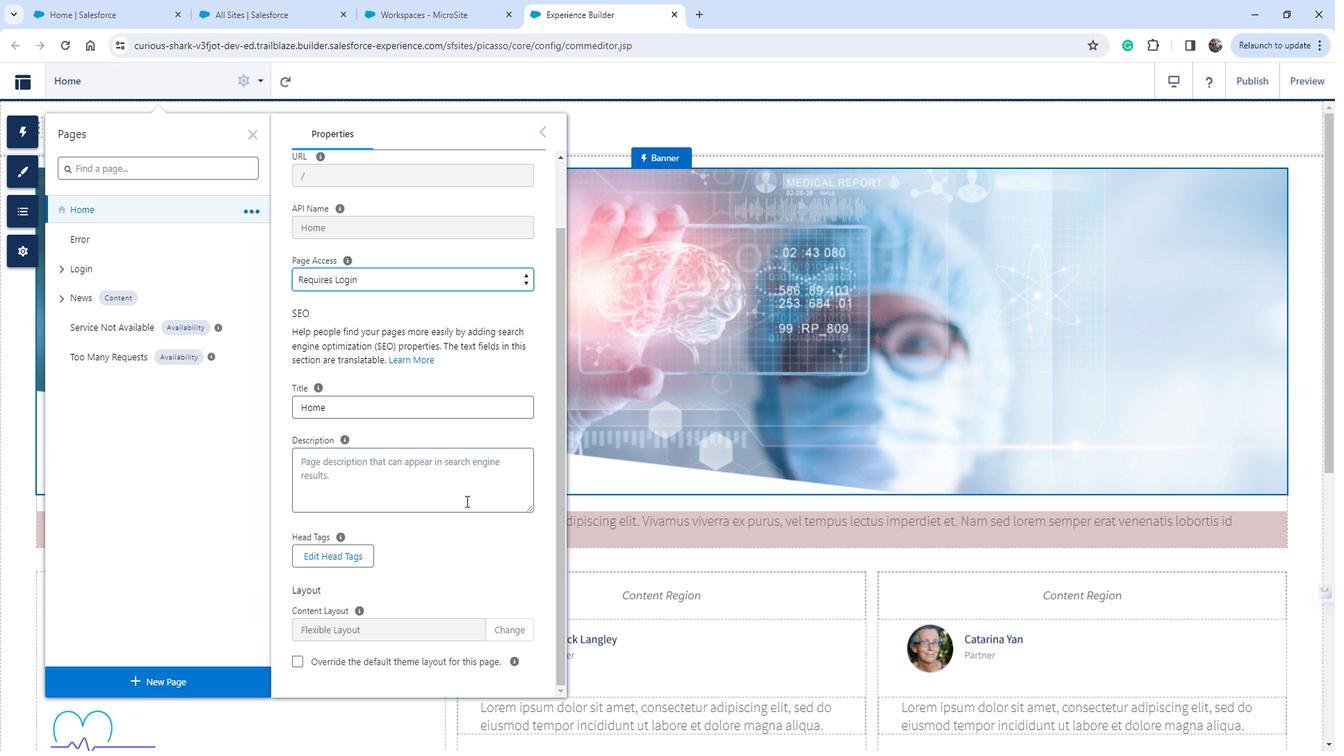 
